 Task: Choose the host language as Turkish.
Action: Mouse moved to (1110, 162)
Screenshot: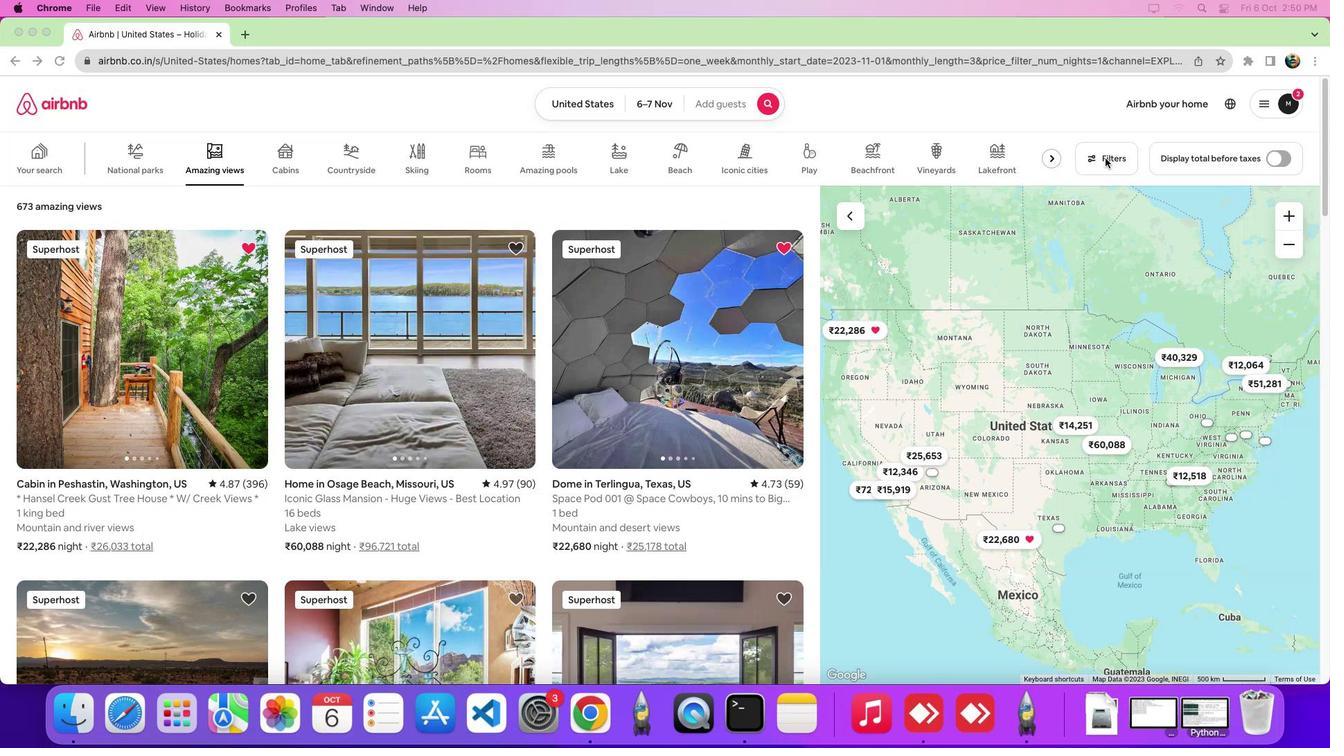 
Action: Mouse pressed left at (1110, 162)
Screenshot: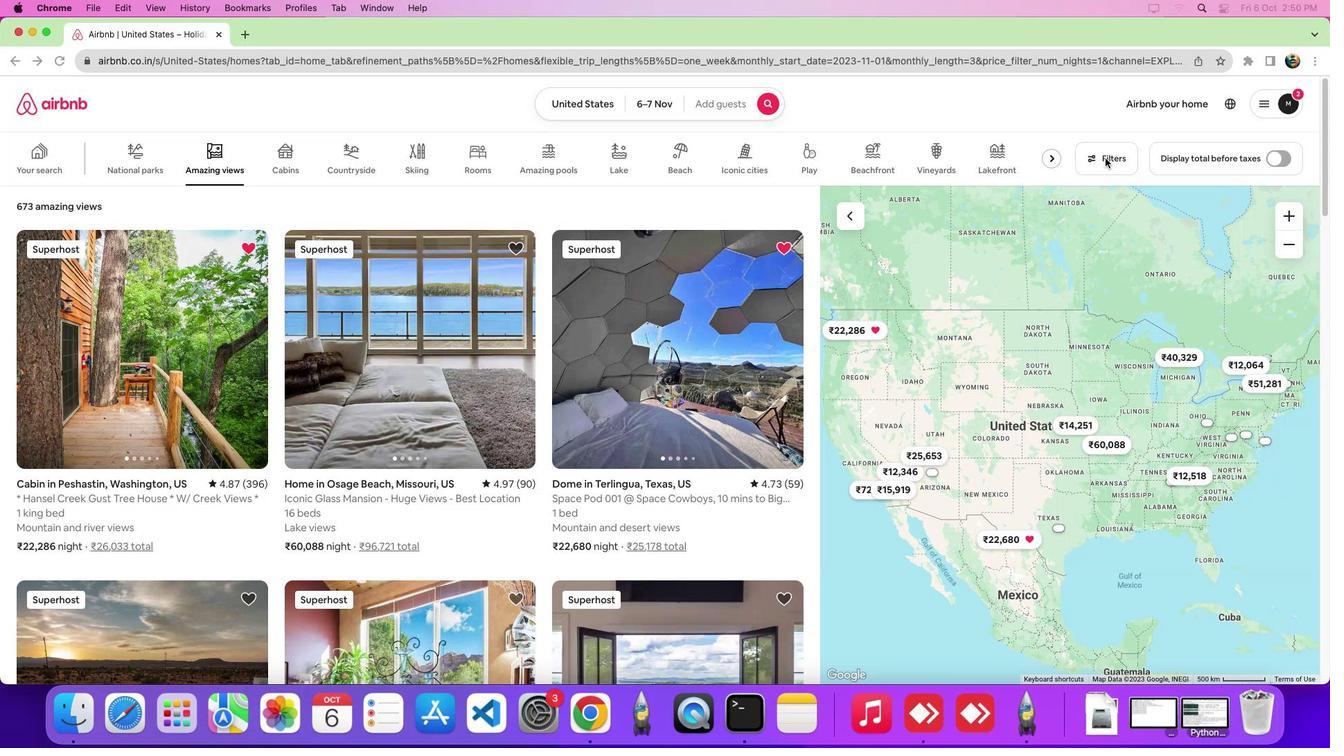 
Action: Mouse pressed left at (1110, 162)
Screenshot: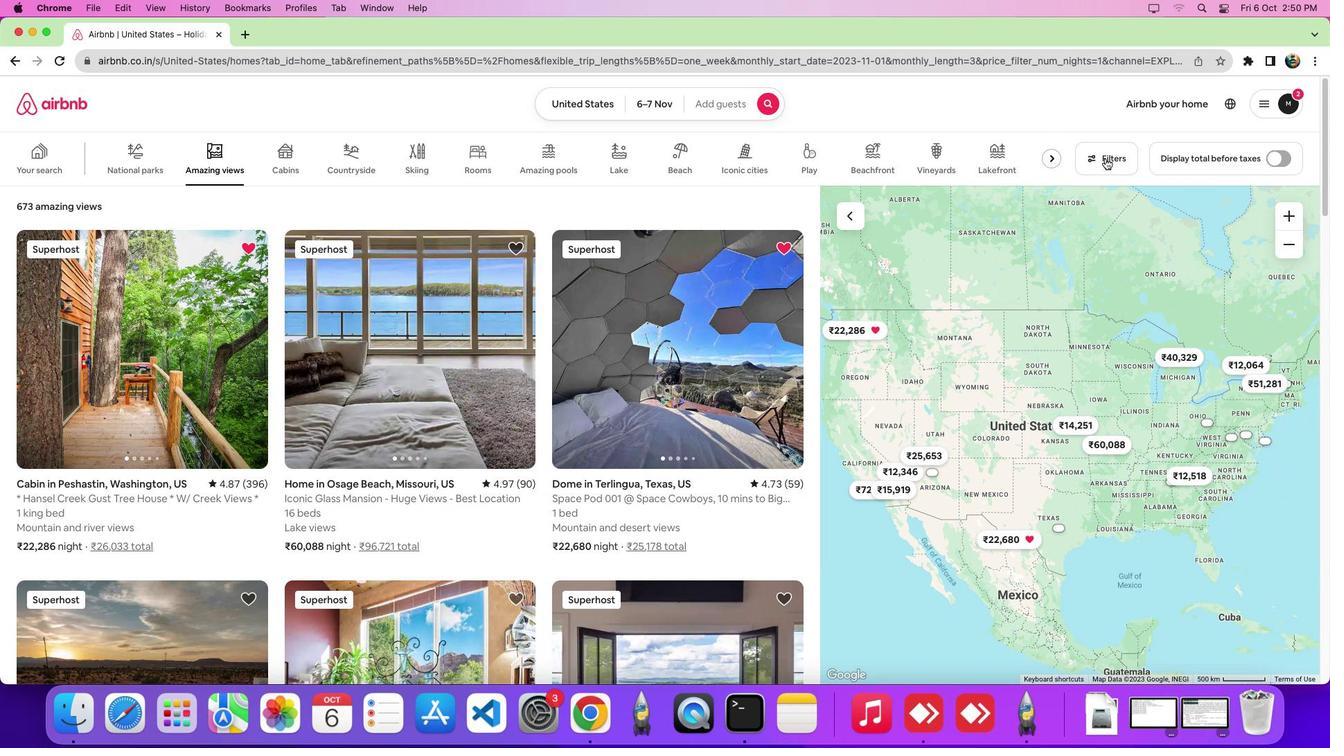 
Action: Mouse moved to (559, 250)
Screenshot: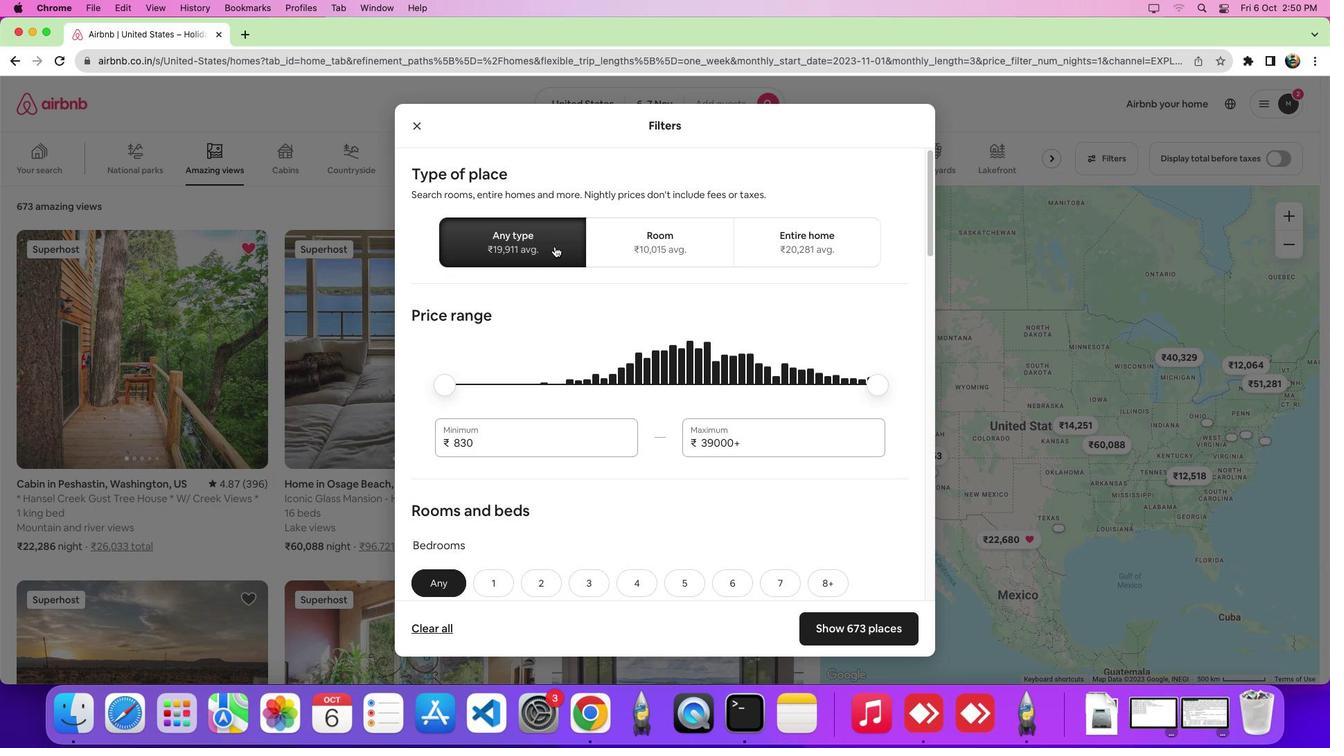 
Action: Mouse pressed left at (559, 250)
Screenshot: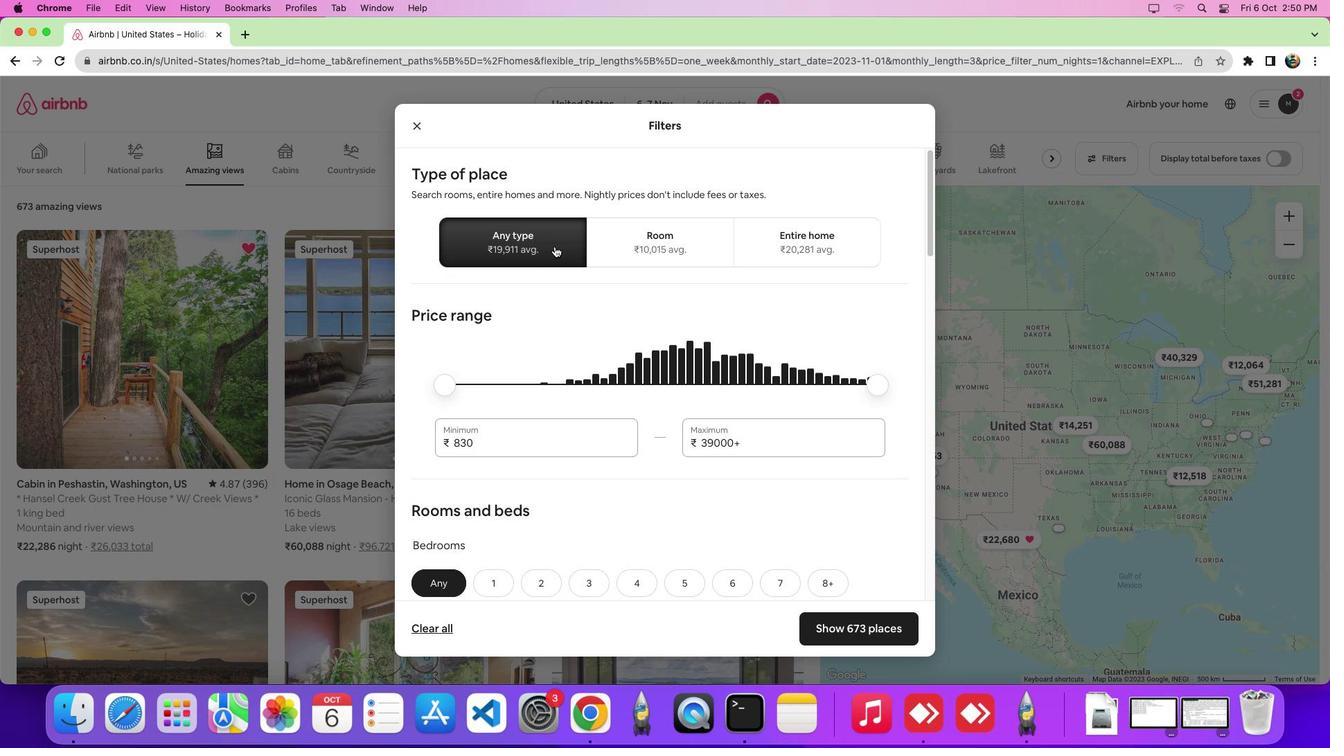 
Action: Mouse moved to (612, 411)
Screenshot: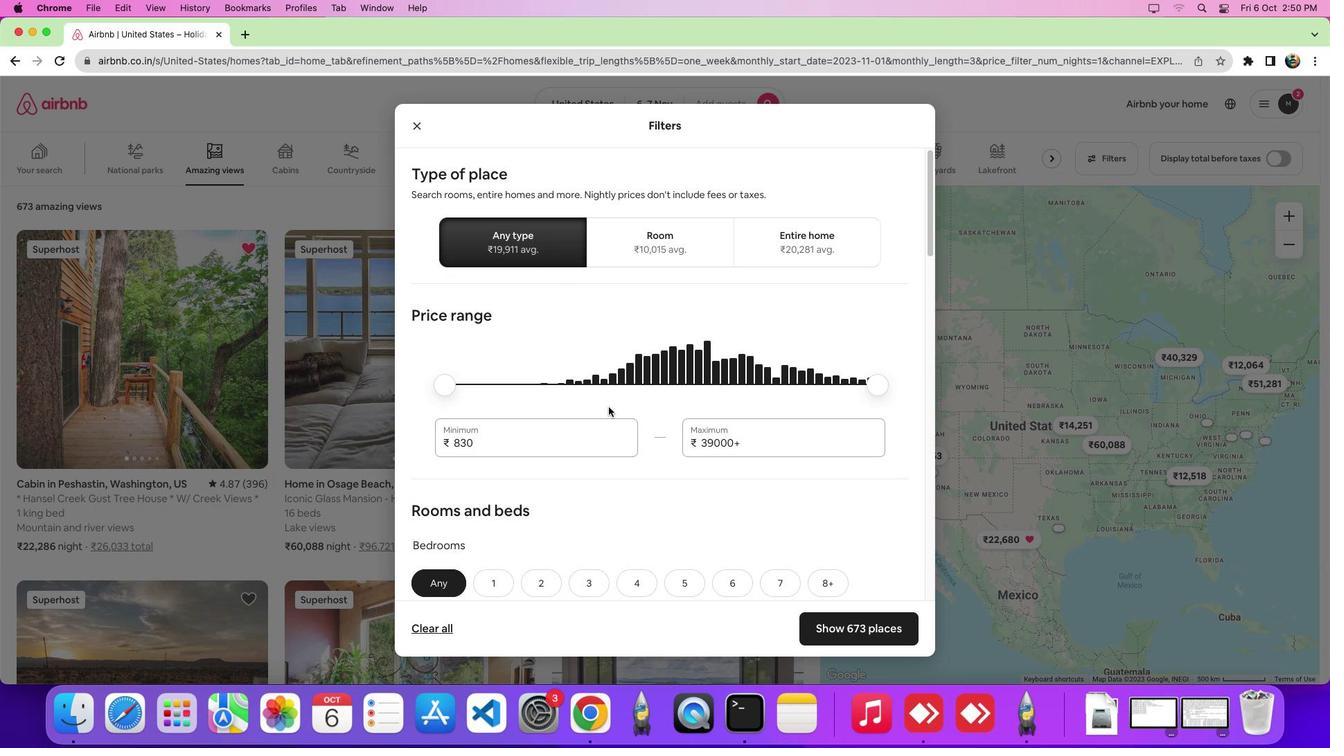 
Action: Mouse scrolled (612, 411) with delta (4, 3)
Screenshot: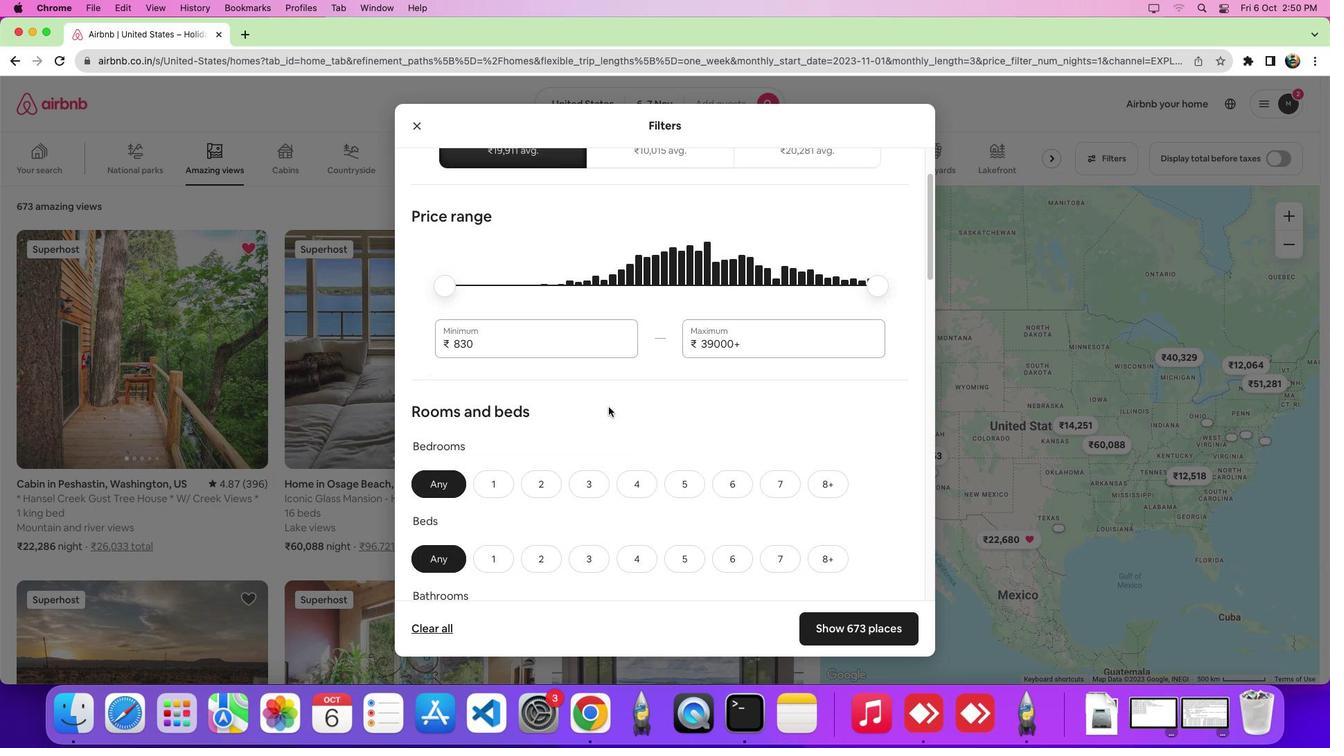 
Action: Mouse scrolled (612, 411) with delta (4, 2)
Screenshot: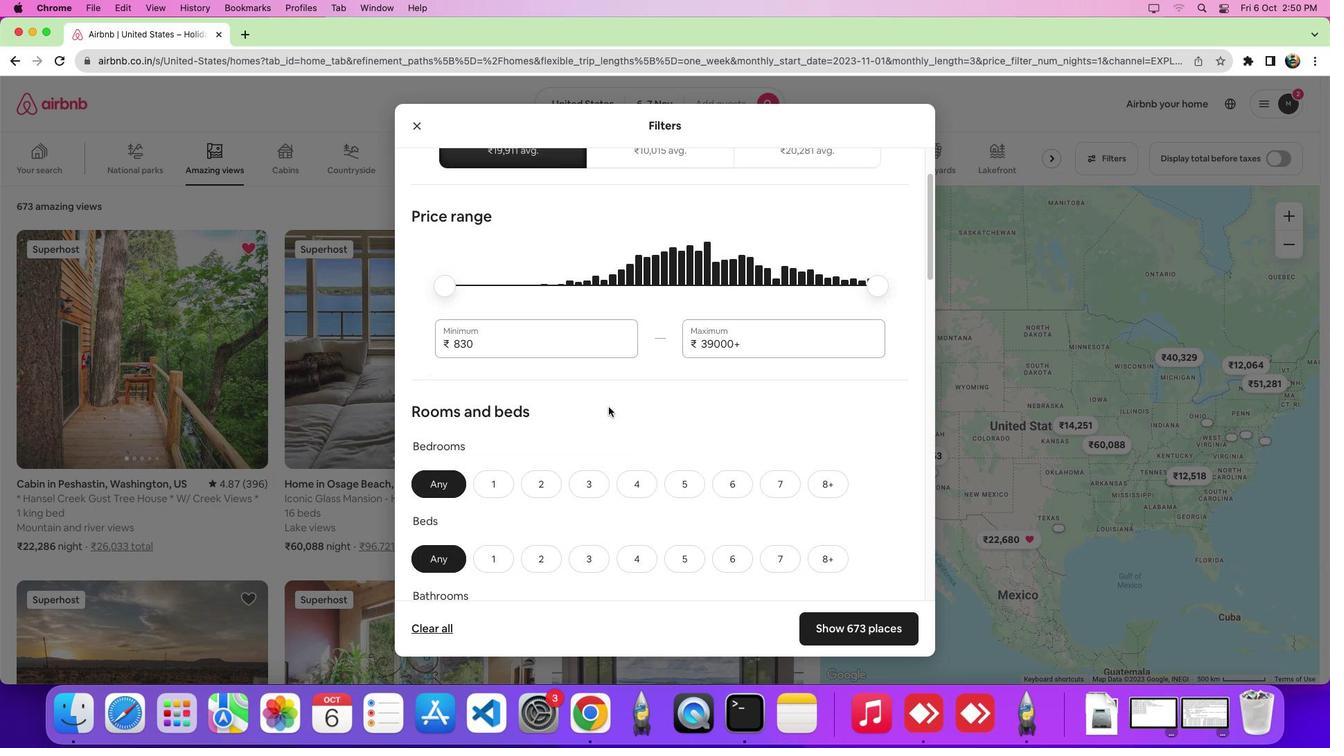 
Action: Mouse scrolled (612, 411) with delta (4, -1)
Screenshot: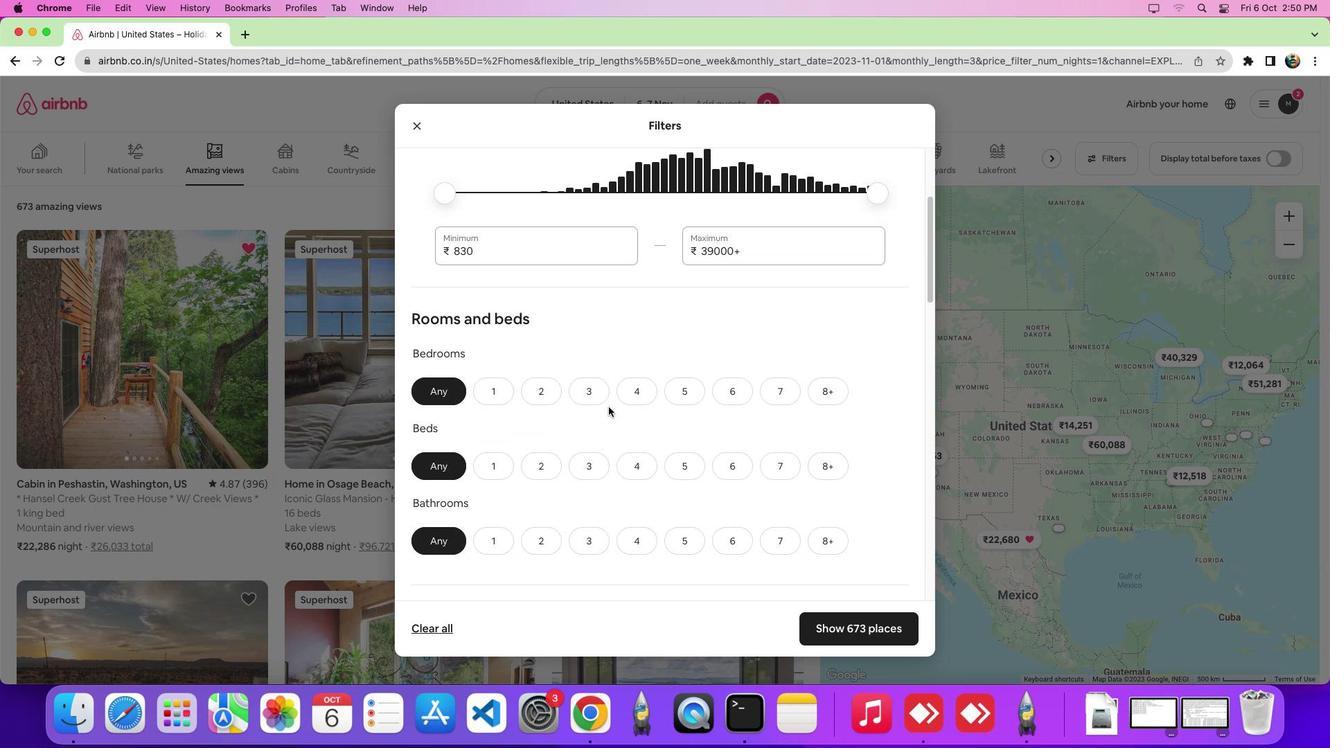 
Action: Mouse scrolled (612, 411) with delta (4, -3)
Screenshot: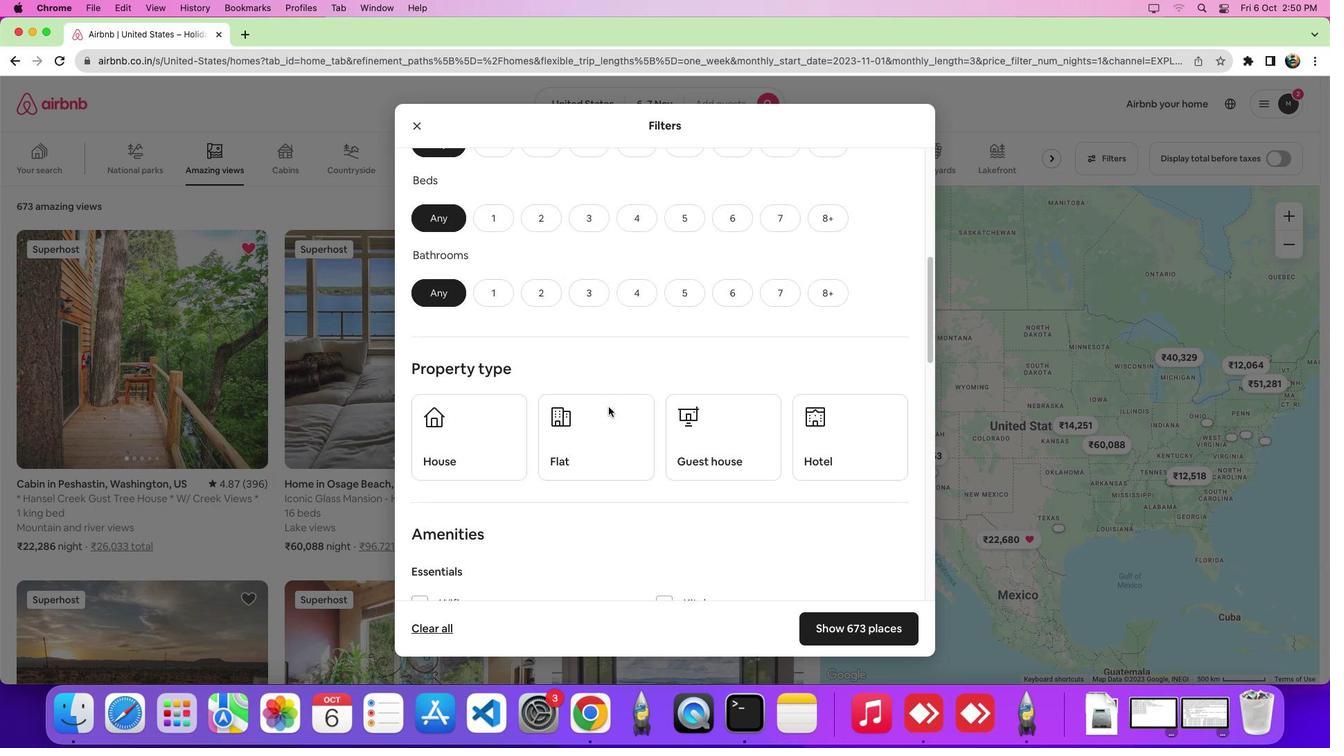 
Action: Mouse moved to (613, 411)
Screenshot: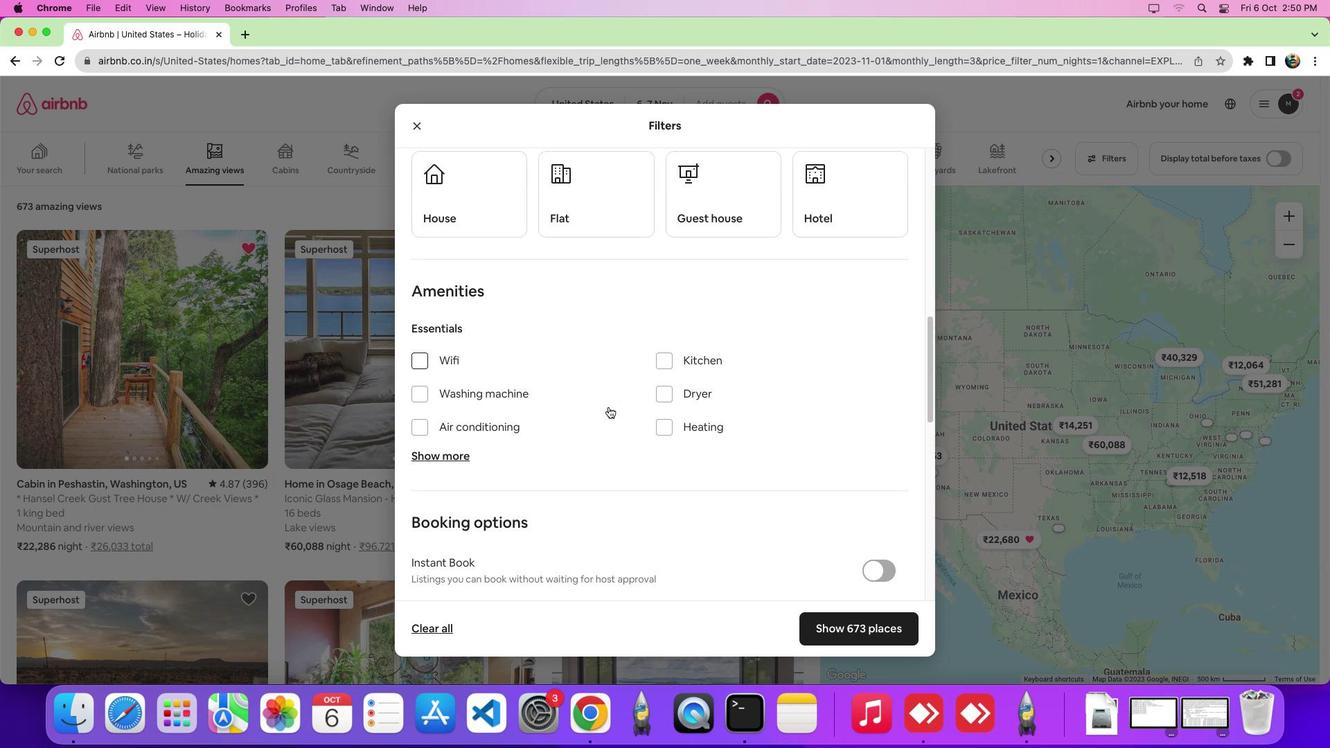 
Action: Mouse scrolled (613, 411) with delta (4, 3)
Screenshot: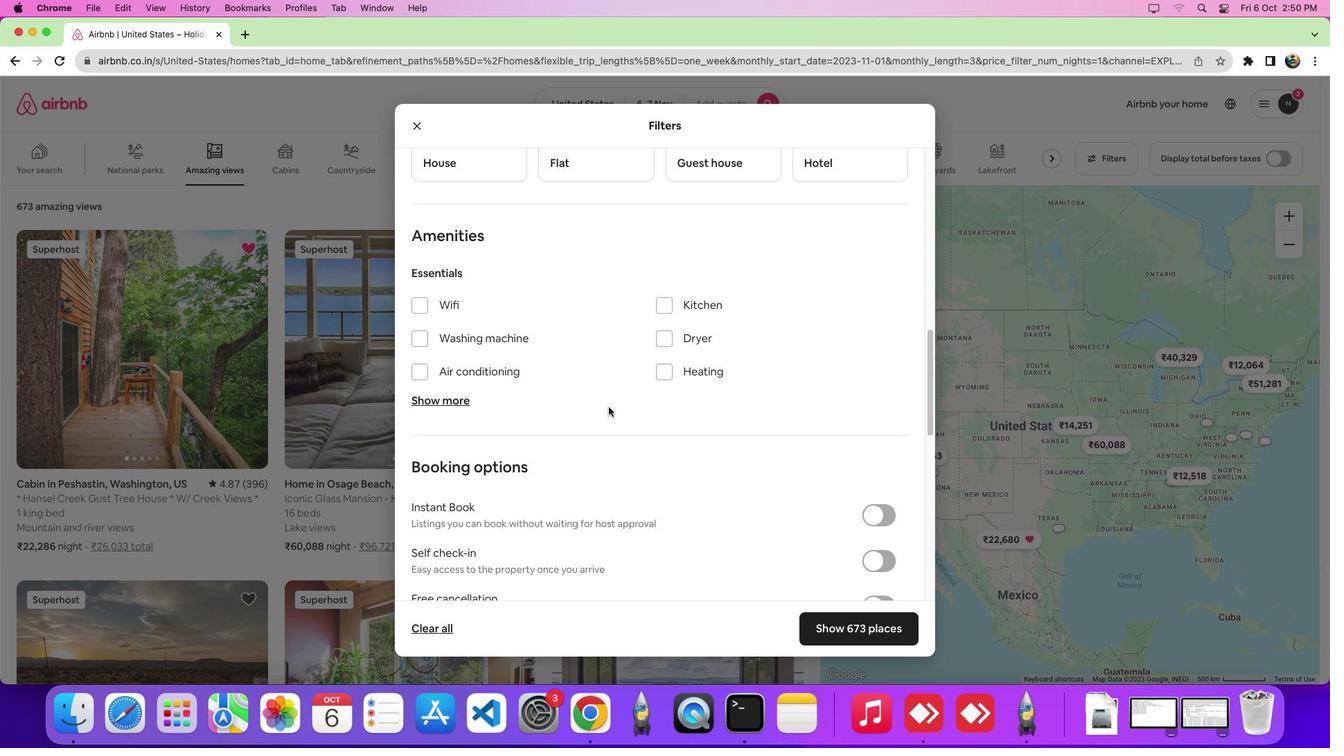 
Action: Mouse scrolled (613, 411) with delta (4, 3)
Screenshot: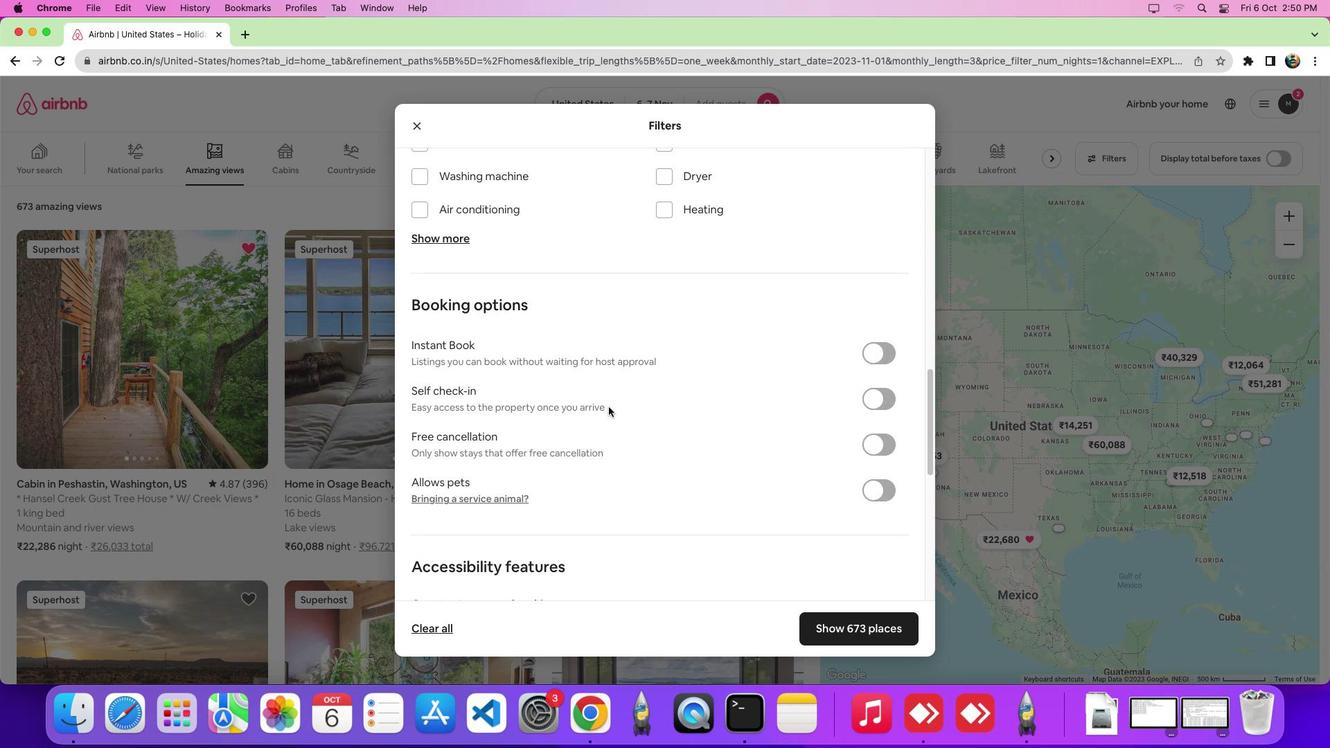 
Action: Mouse scrolled (613, 411) with delta (4, -1)
Screenshot: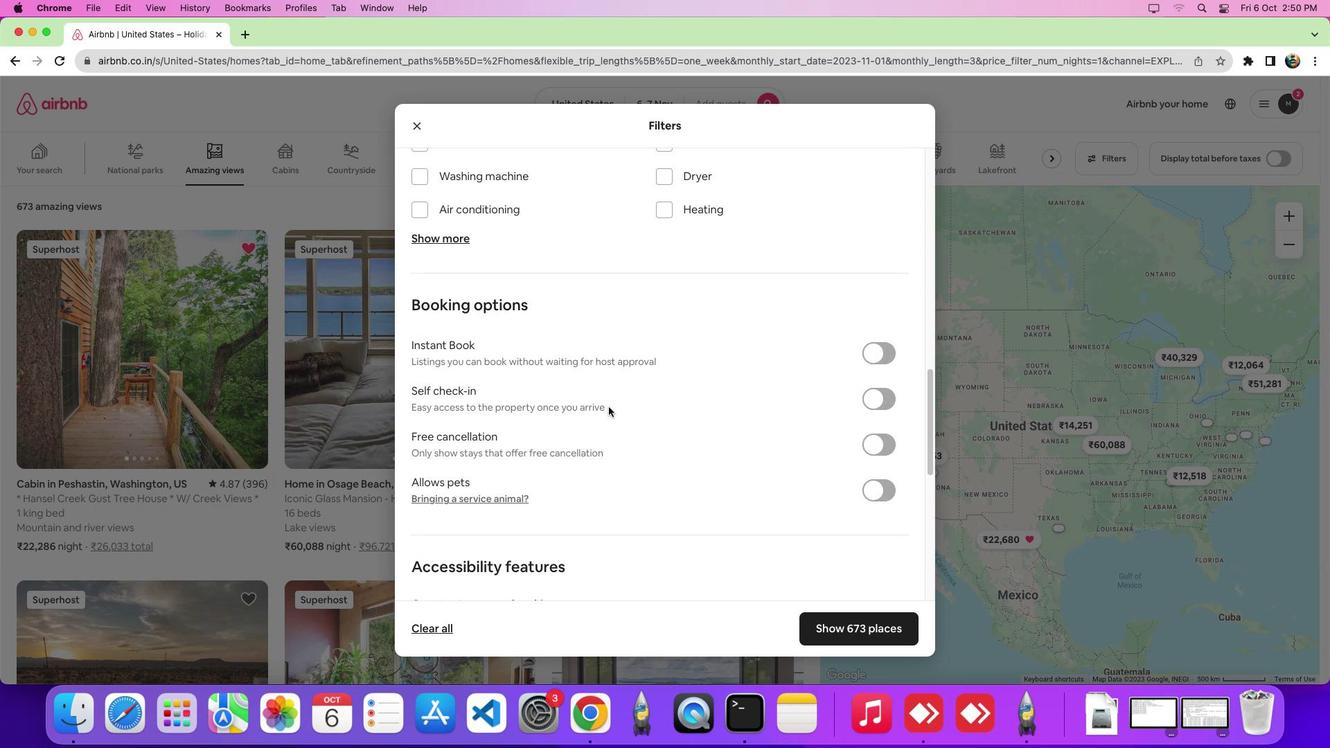 
Action: Mouse scrolled (613, 411) with delta (4, -3)
Screenshot: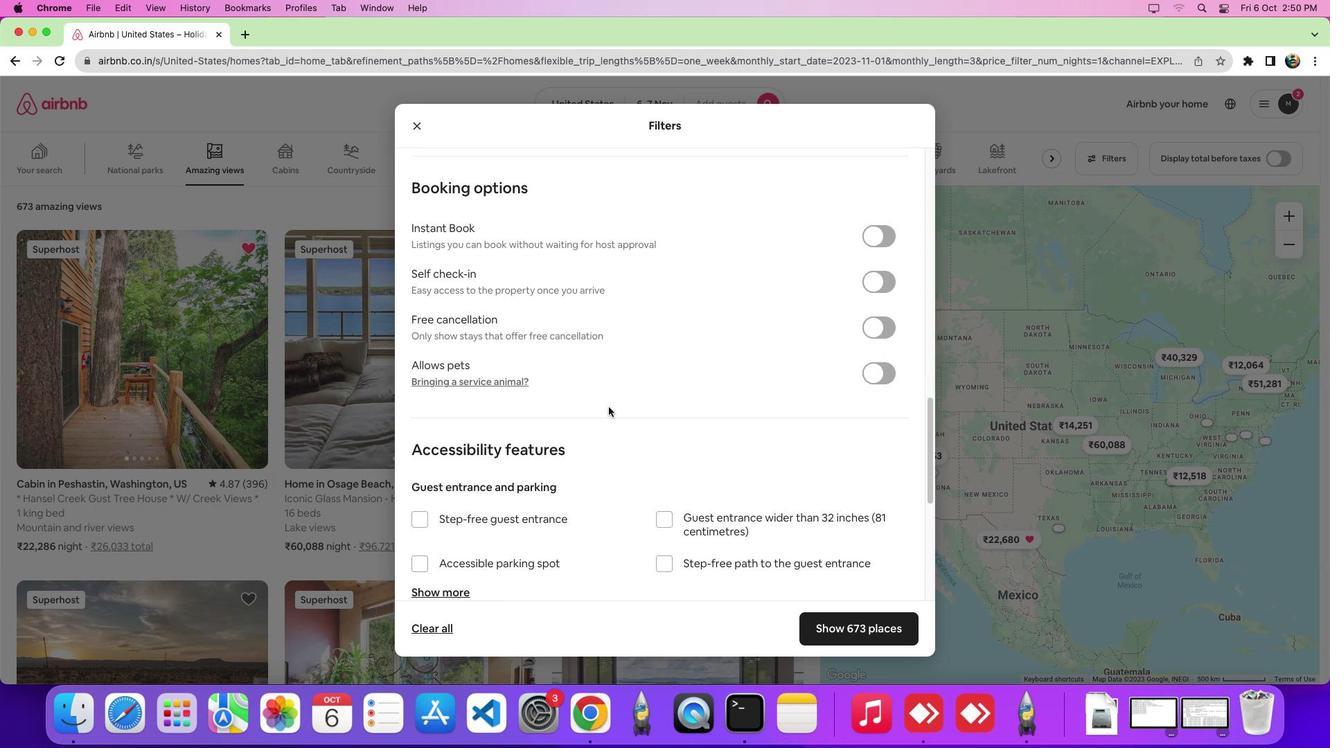 
Action: Mouse moved to (618, 412)
Screenshot: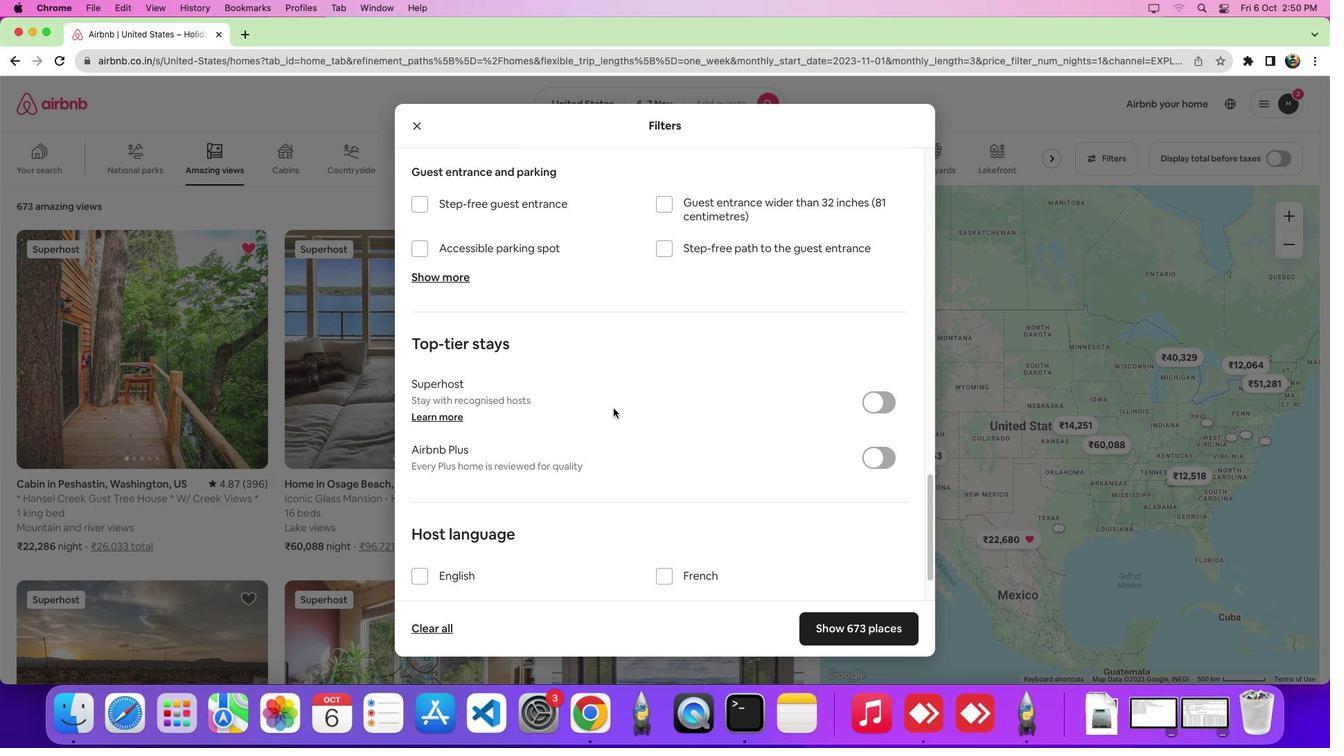 
Action: Mouse scrolled (618, 412) with delta (4, 3)
Screenshot: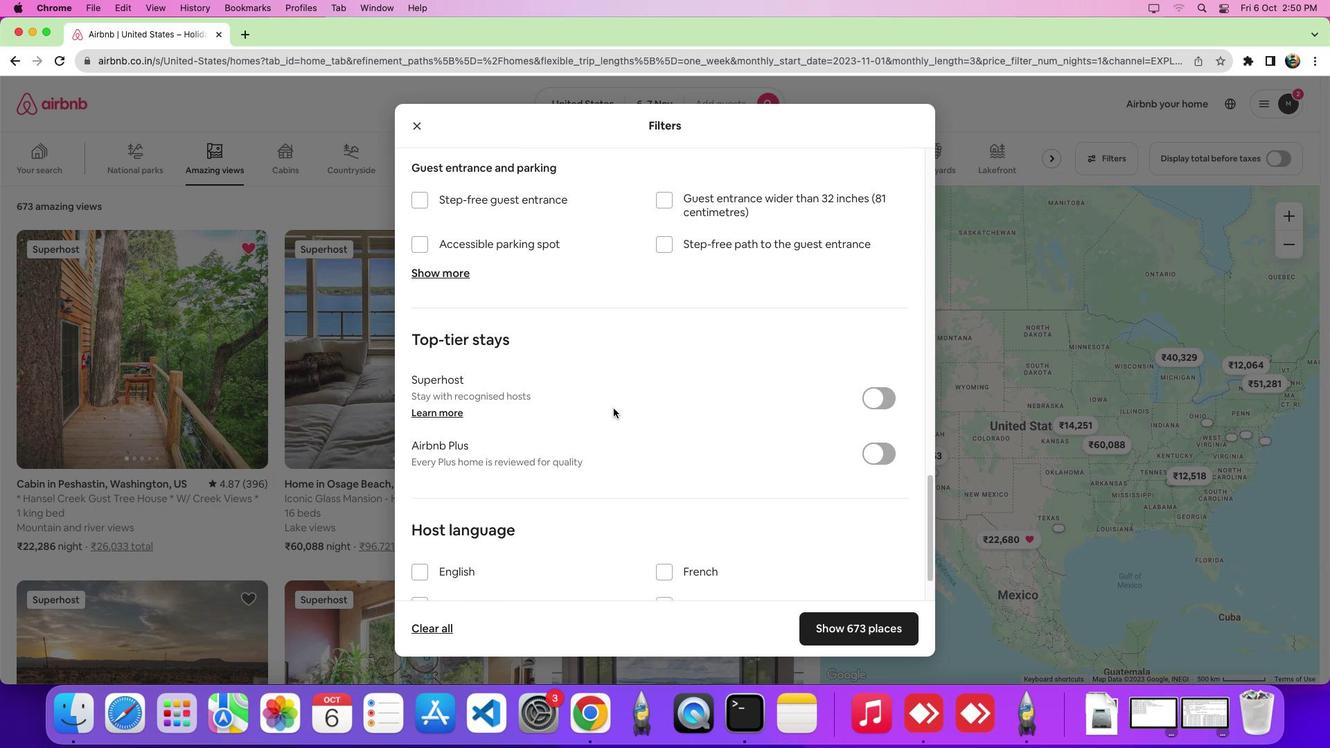 
Action: Mouse scrolled (618, 412) with delta (4, 3)
Screenshot: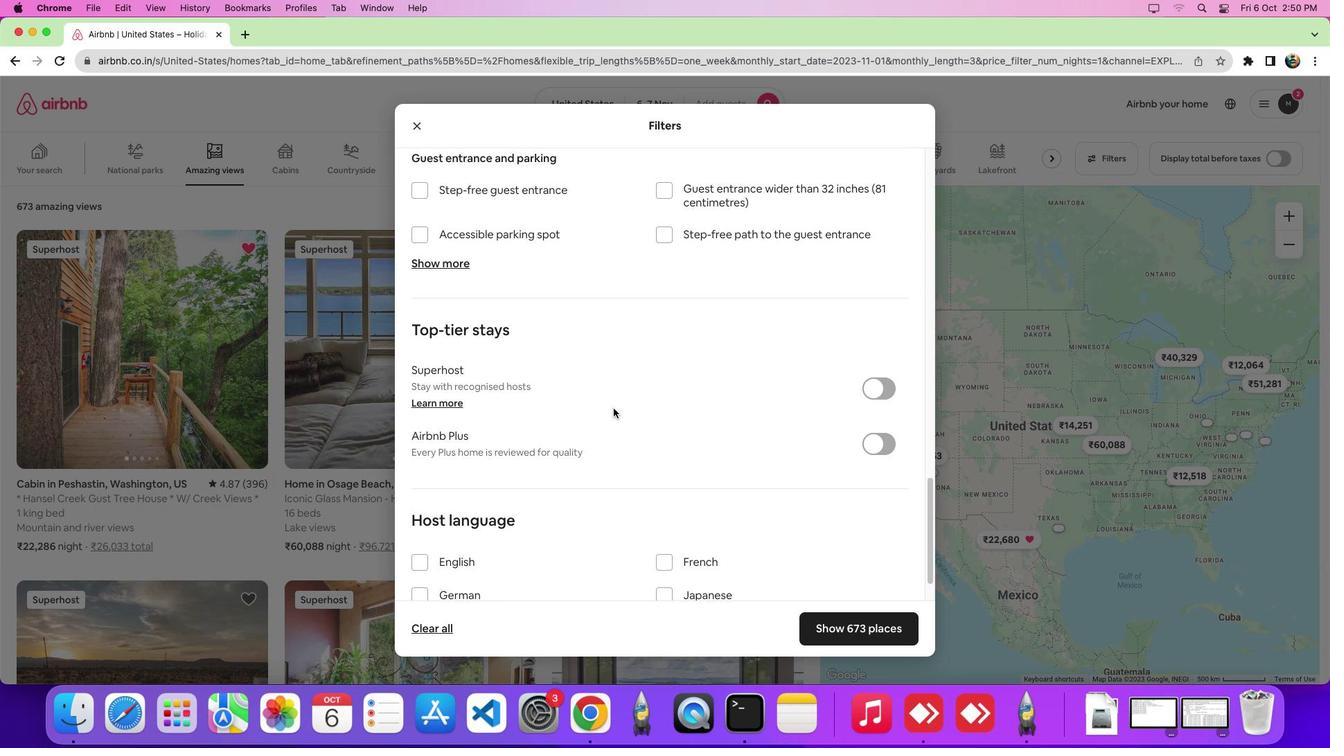 
Action: Mouse scrolled (618, 412) with delta (4, 0)
Screenshot: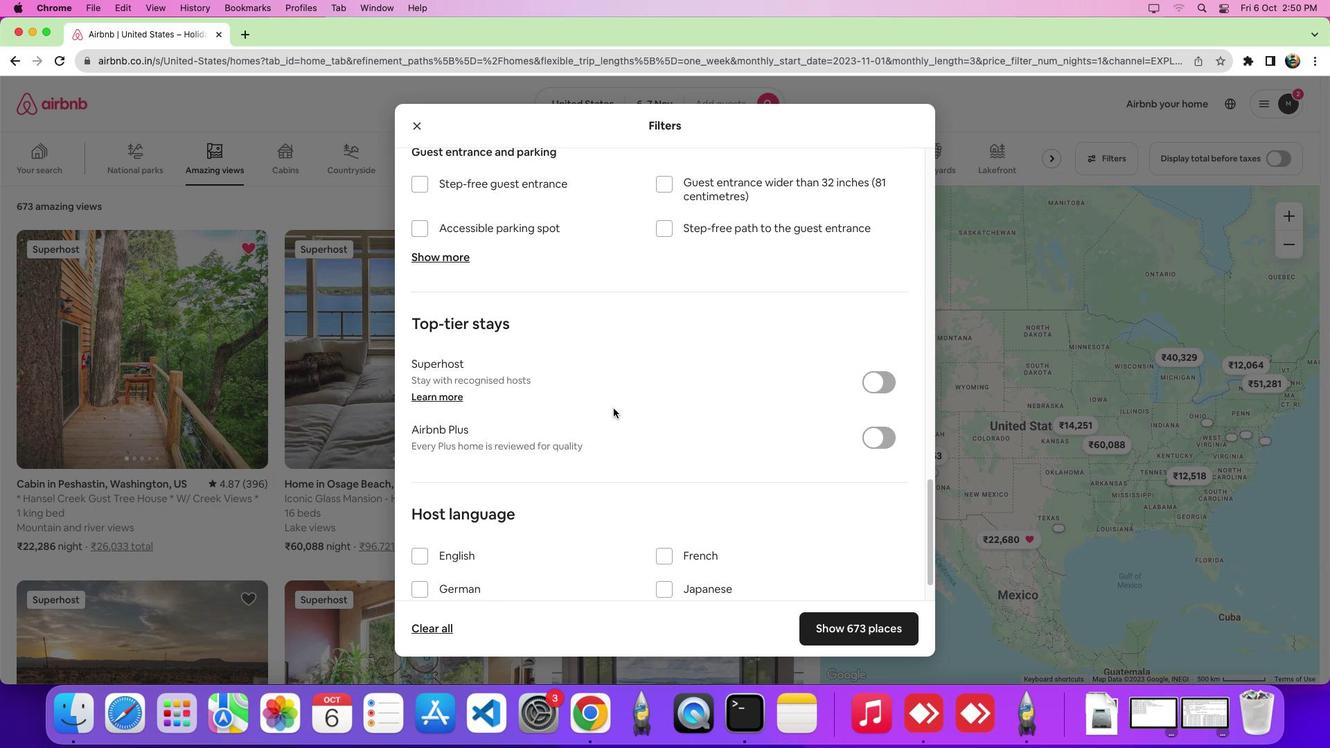 
Action: Mouse scrolled (618, 412) with delta (4, 0)
Screenshot: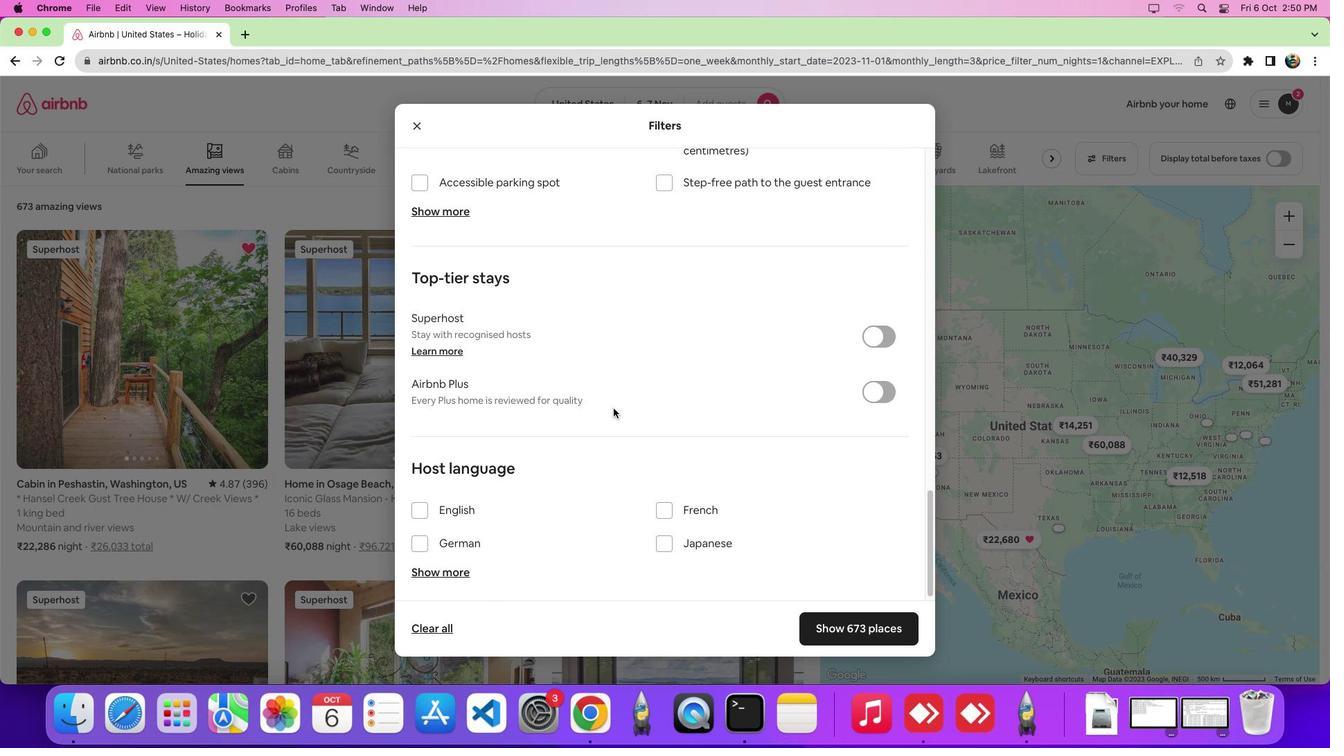 
Action: Mouse moved to (439, 571)
Screenshot: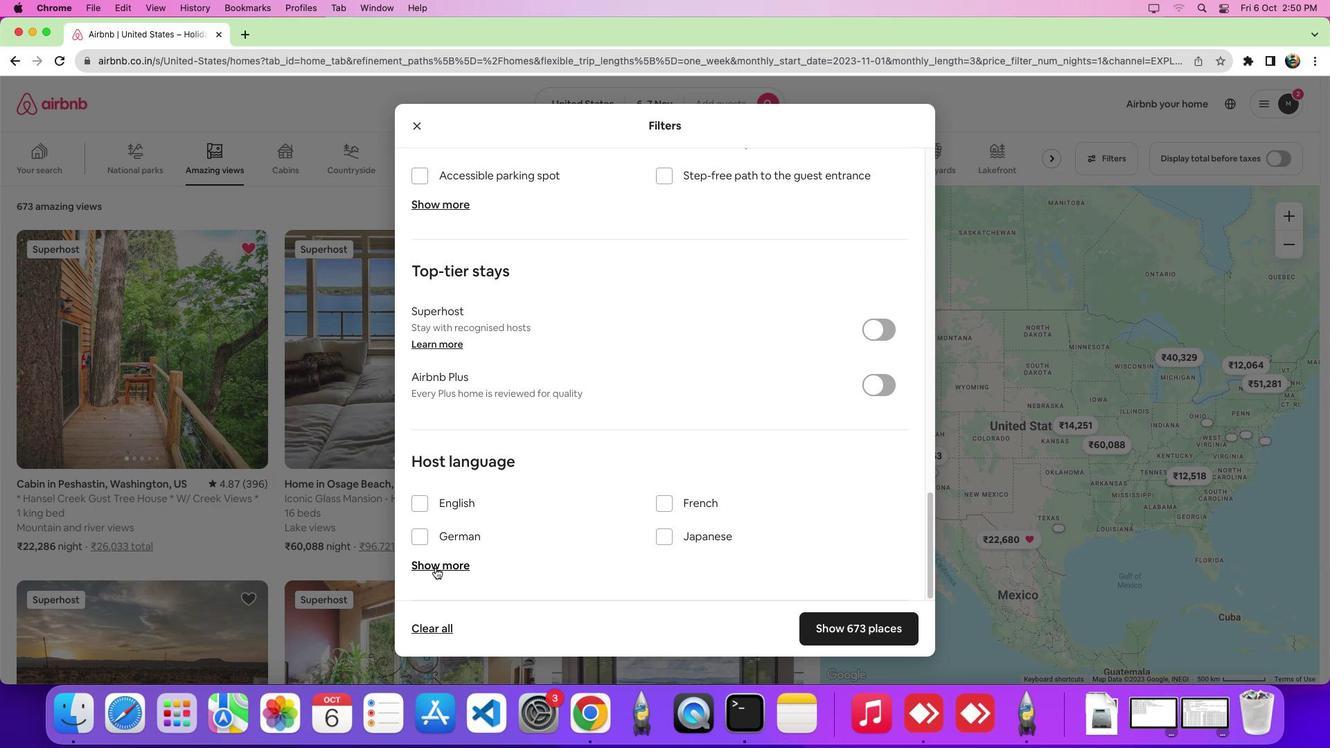 
Action: Mouse pressed left at (439, 571)
Screenshot: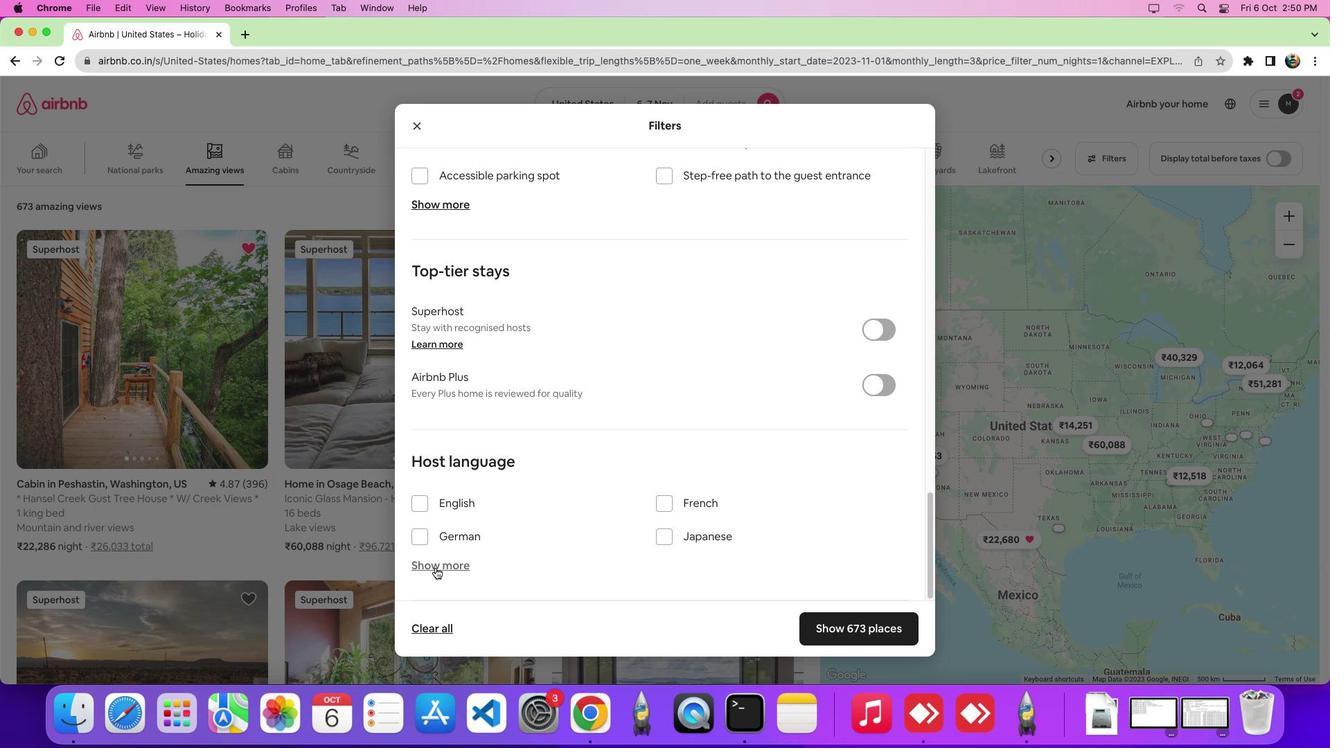 
Action: Mouse moved to (580, 505)
Screenshot: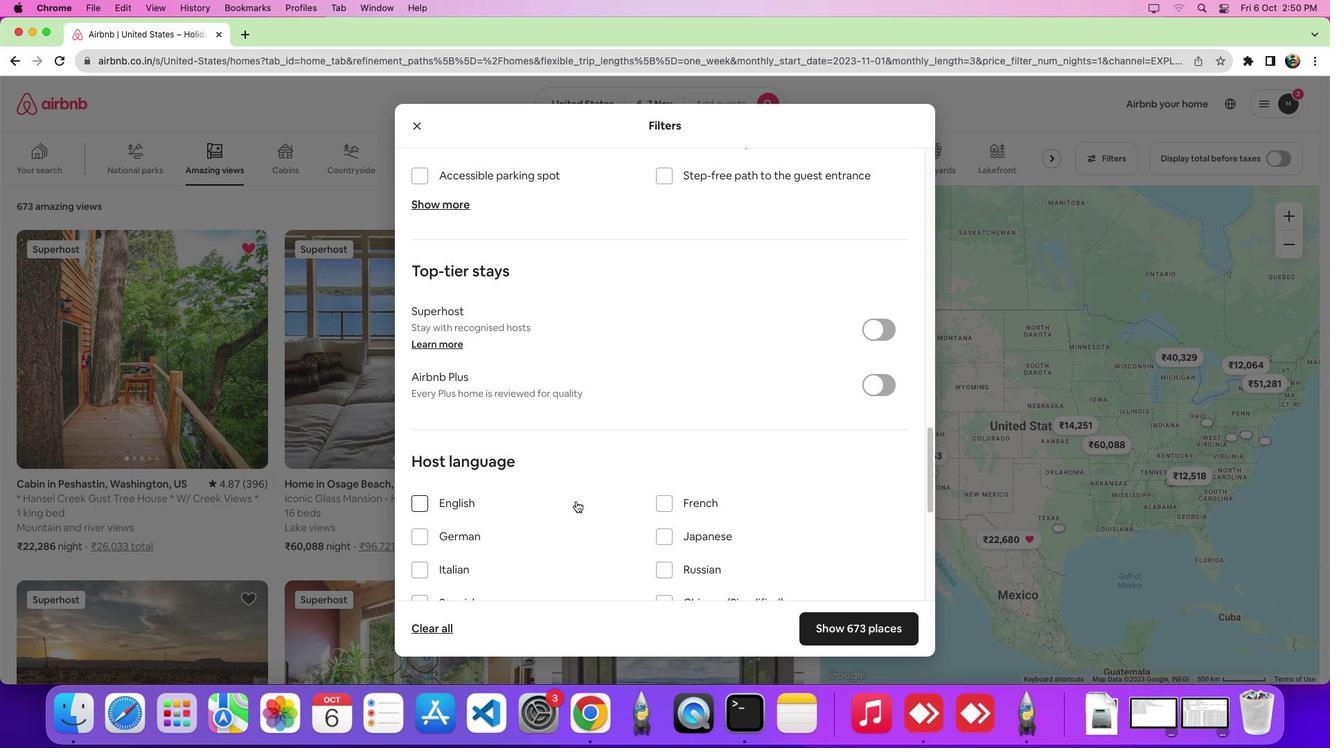 
Action: Mouse scrolled (580, 505) with delta (4, 3)
Screenshot: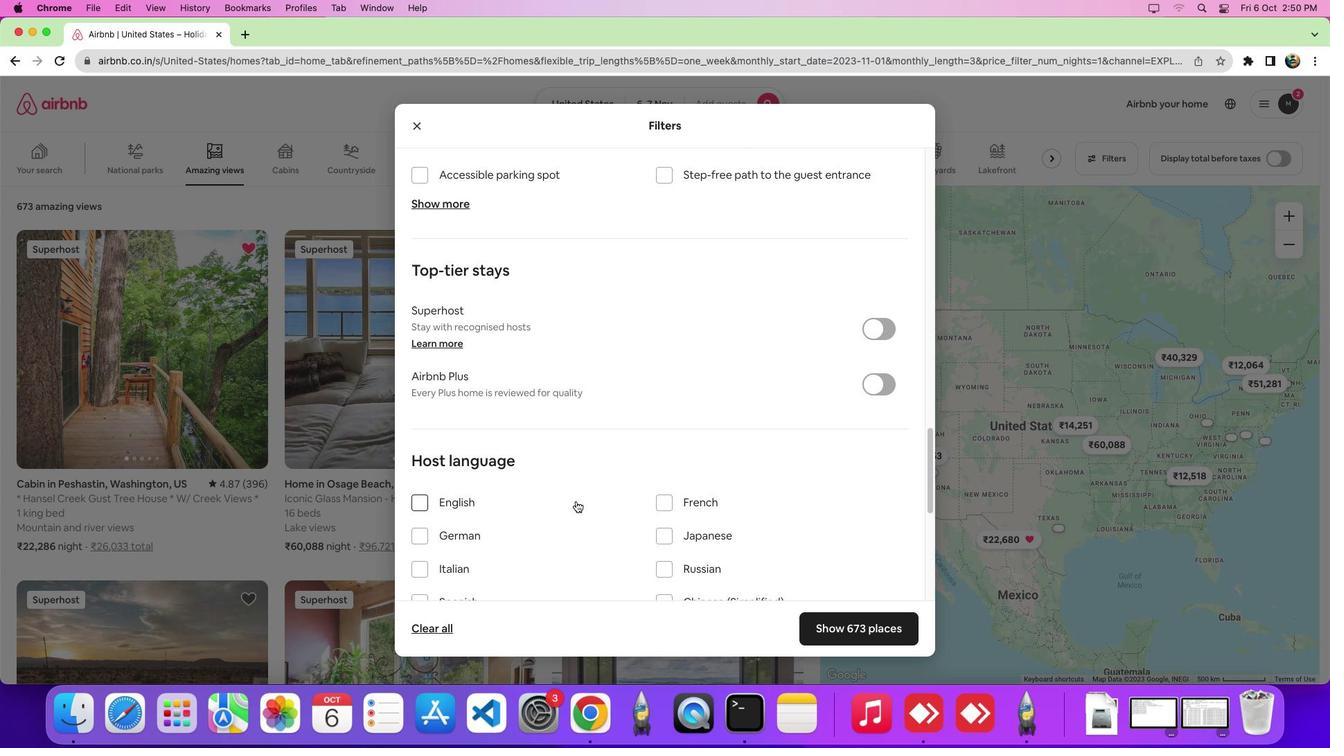 
Action: Mouse scrolled (580, 505) with delta (4, 3)
Screenshot: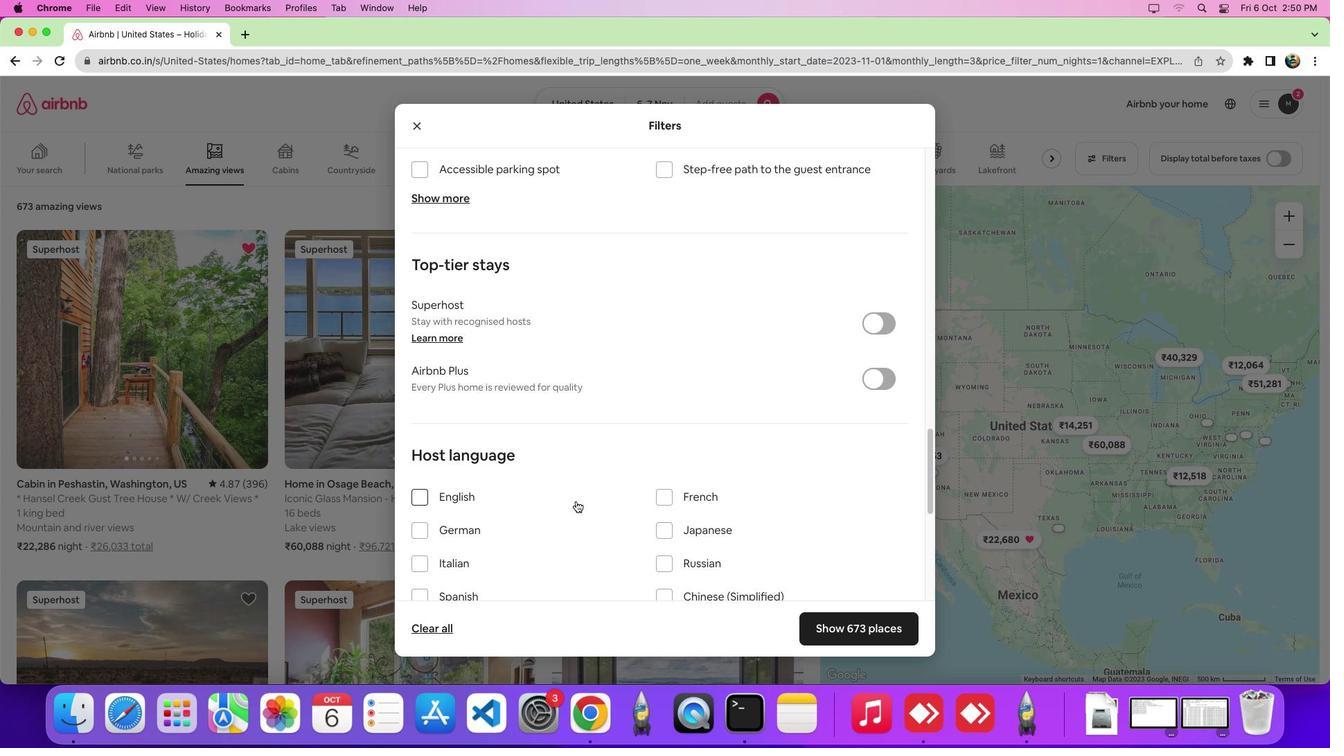 
Action: Mouse scrolled (580, 505) with delta (4, 3)
Screenshot: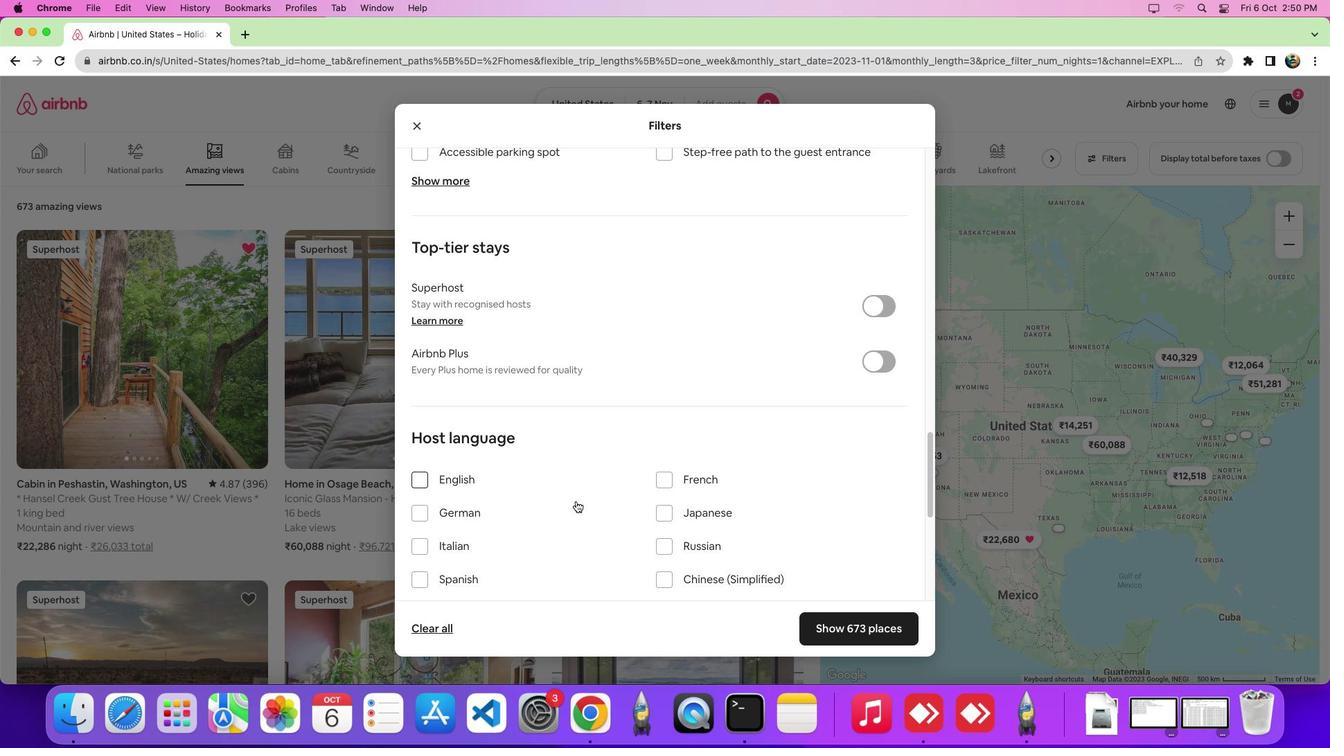 
Action: Mouse scrolled (580, 505) with delta (4, 2)
Screenshot: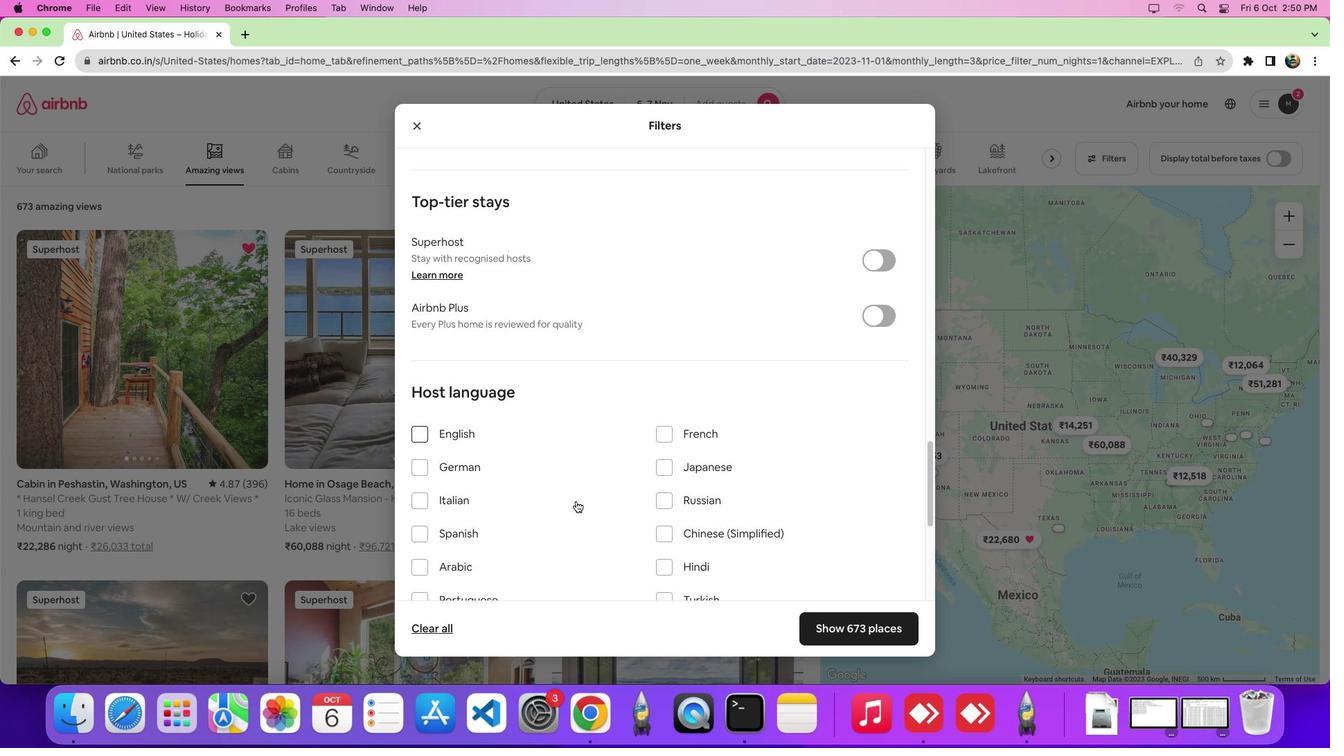
Action: Mouse moved to (670, 544)
Screenshot: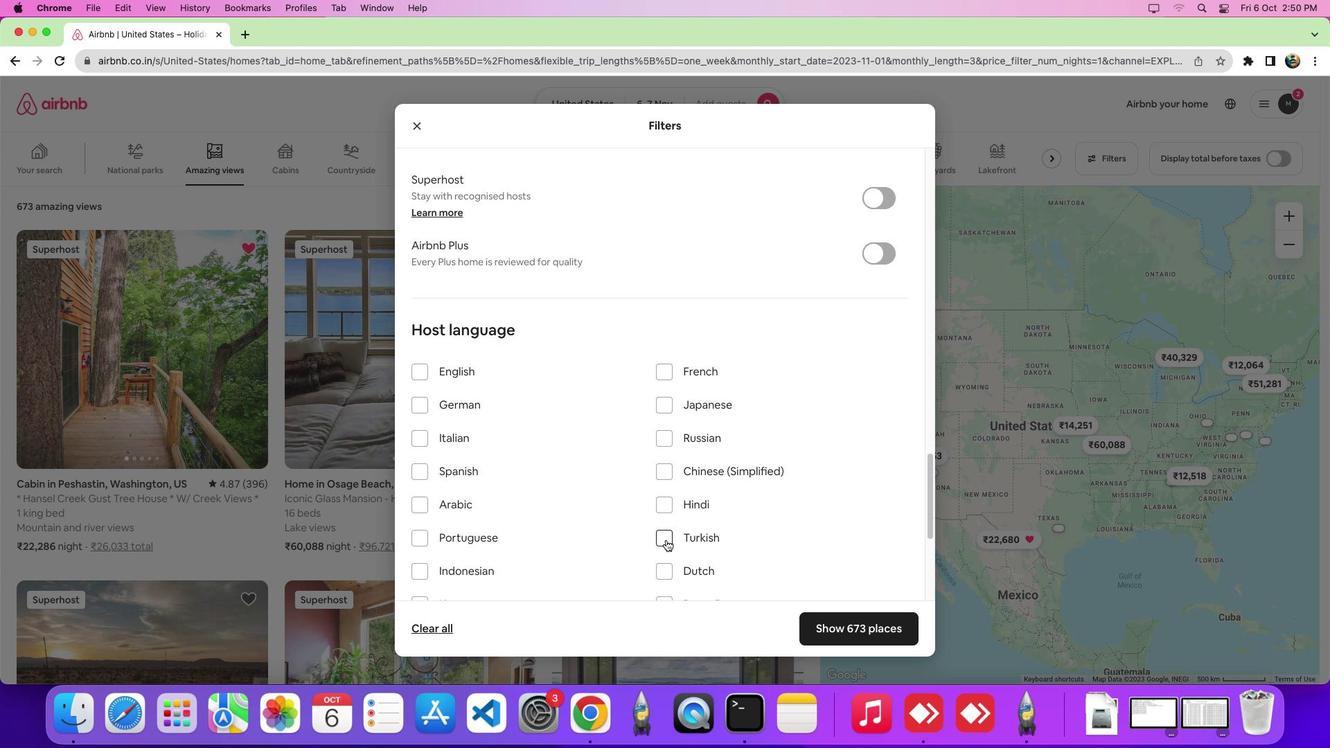 
Action: Mouse pressed left at (670, 544)
Screenshot: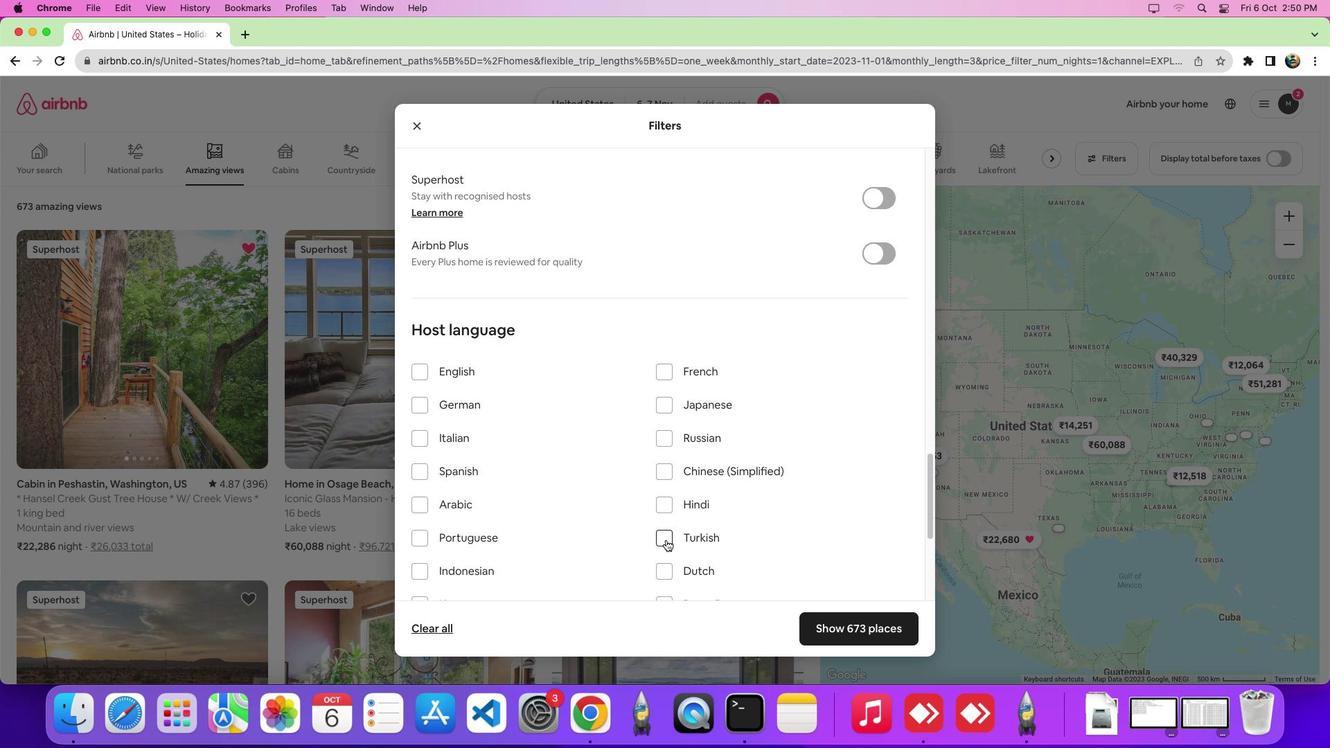 
